 Task: Search for calendar events categorized under 'Green category'.
Action: Mouse moved to (10, 51)
Screenshot: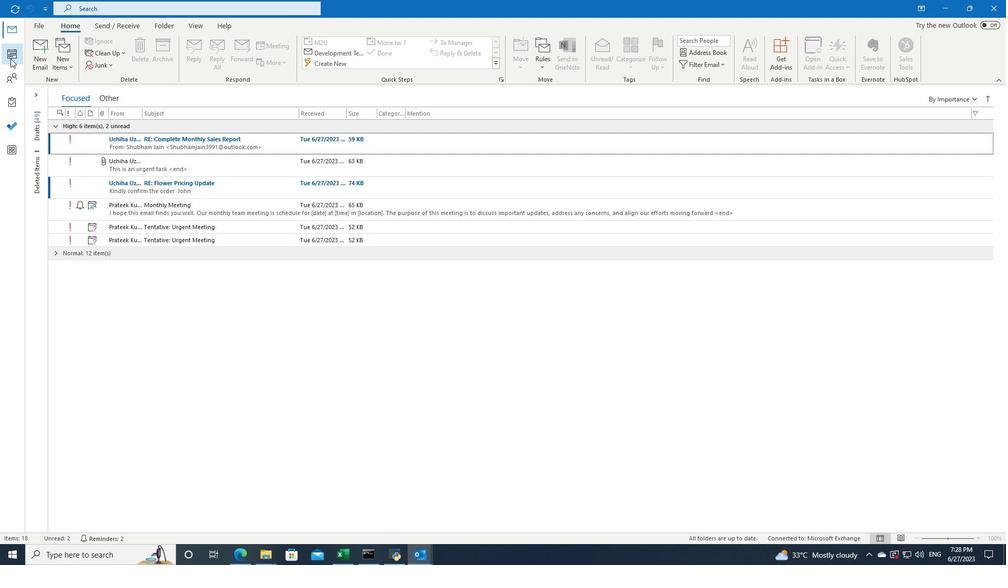 
Action: Mouse pressed left at (10, 51)
Screenshot: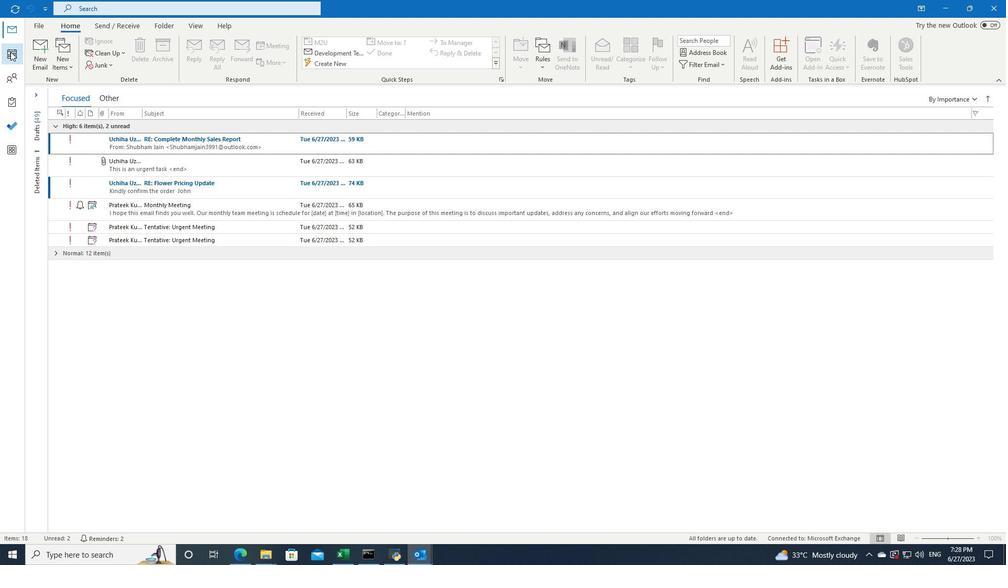 
Action: Mouse moved to (280, 7)
Screenshot: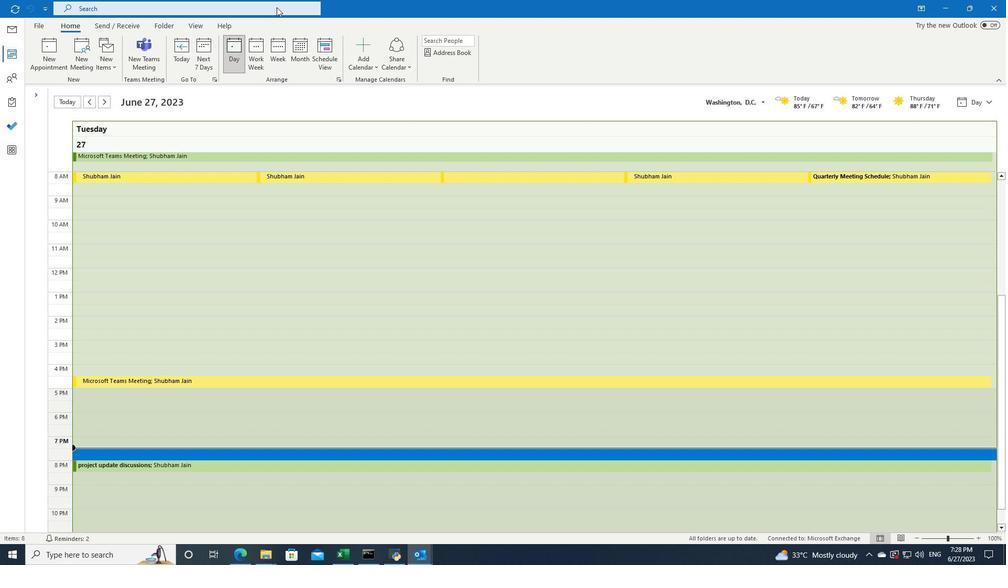 
Action: Mouse pressed left at (280, 7)
Screenshot: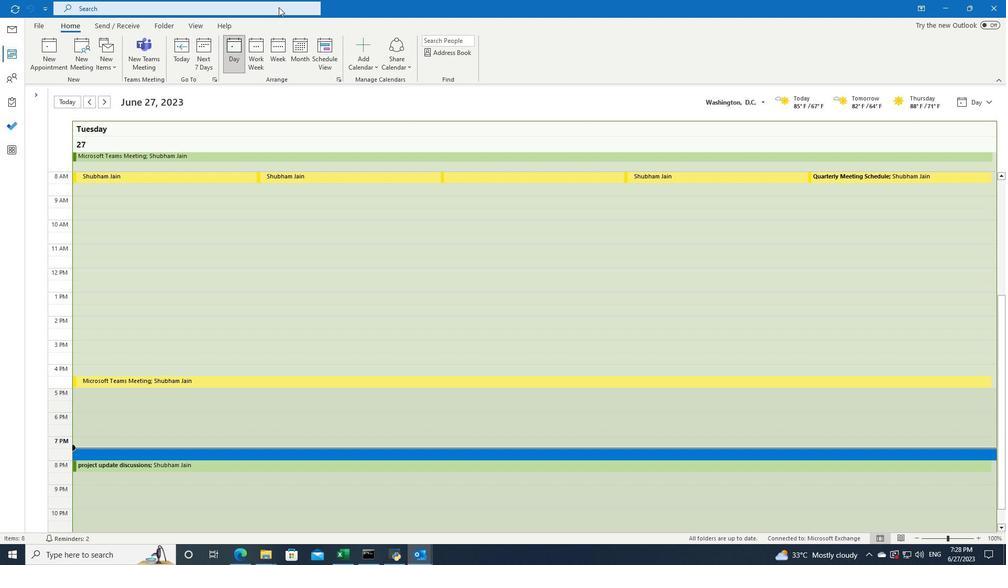 
Action: Mouse moved to (355, 8)
Screenshot: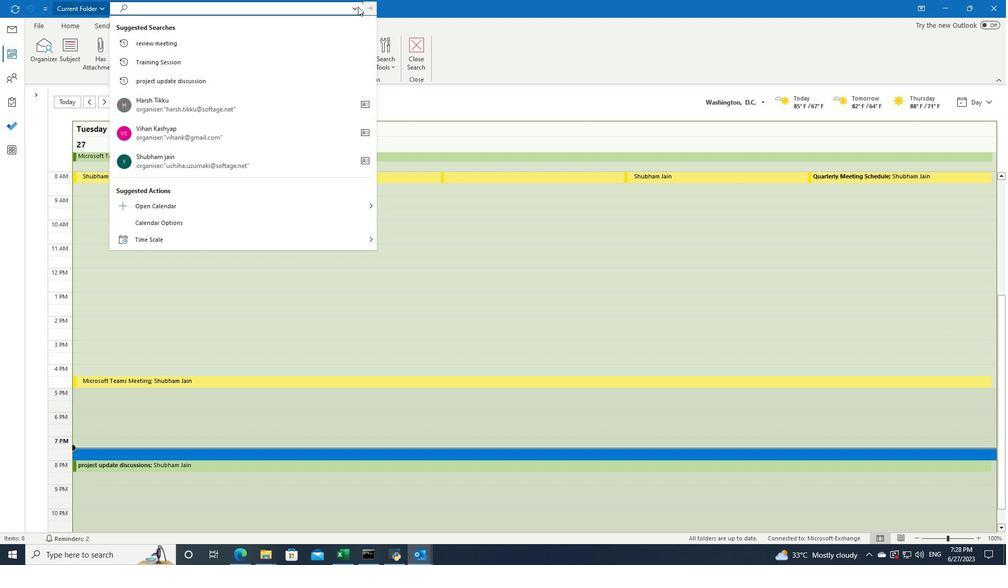 
Action: Mouse pressed left at (355, 8)
Screenshot: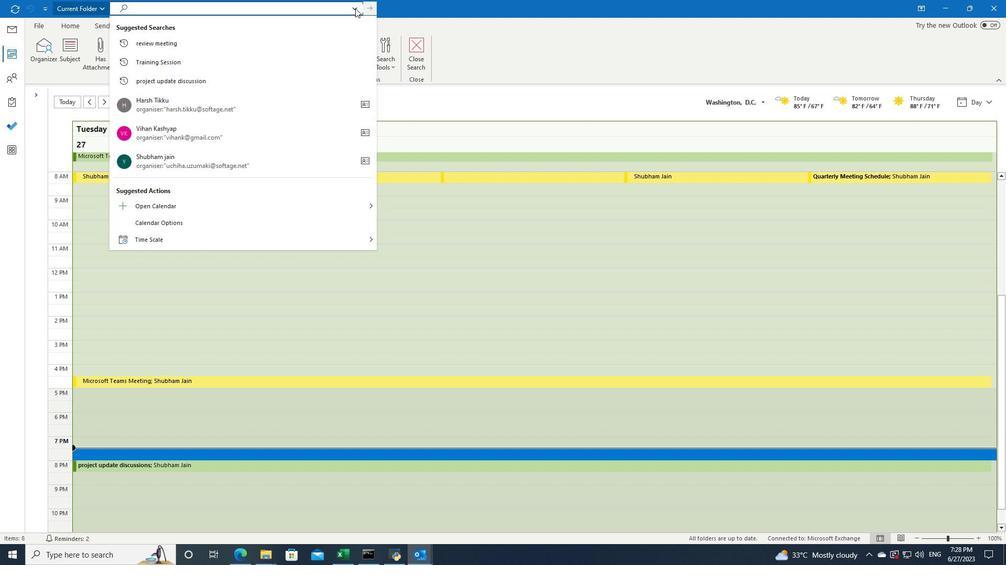 
Action: Mouse moved to (360, 71)
Screenshot: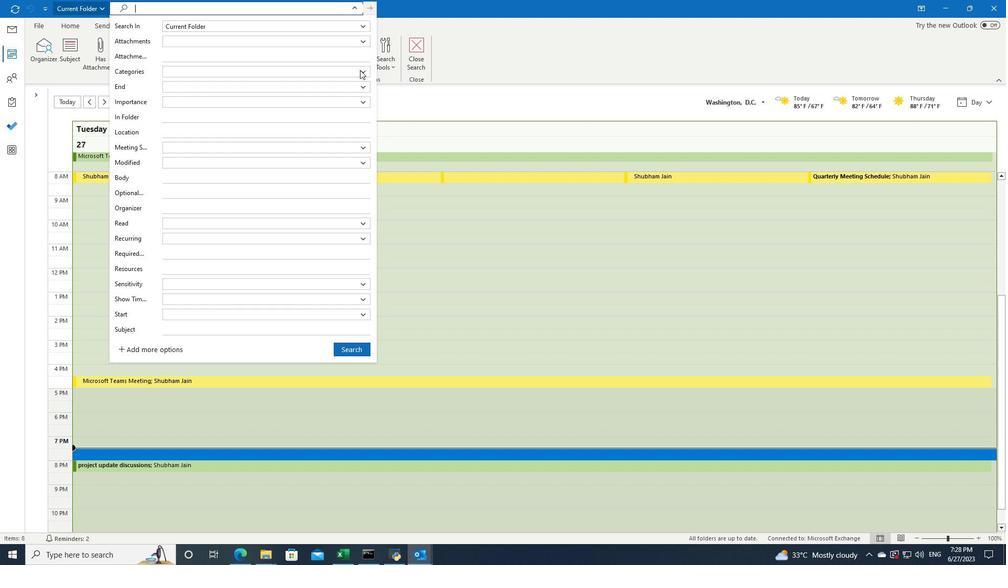 
Action: Mouse pressed left at (360, 71)
Screenshot: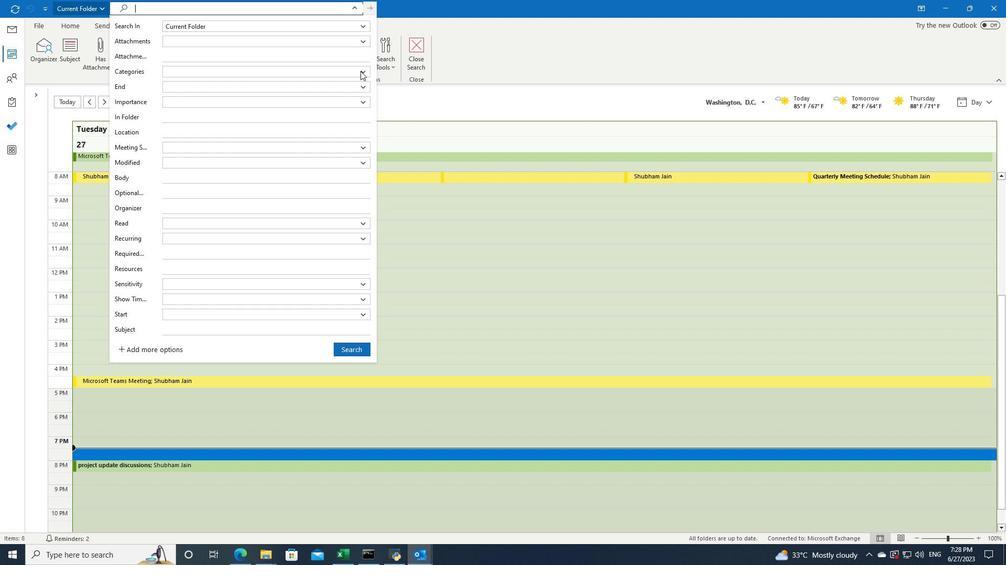 
Action: Mouse moved to (225, 134)
Screenshot: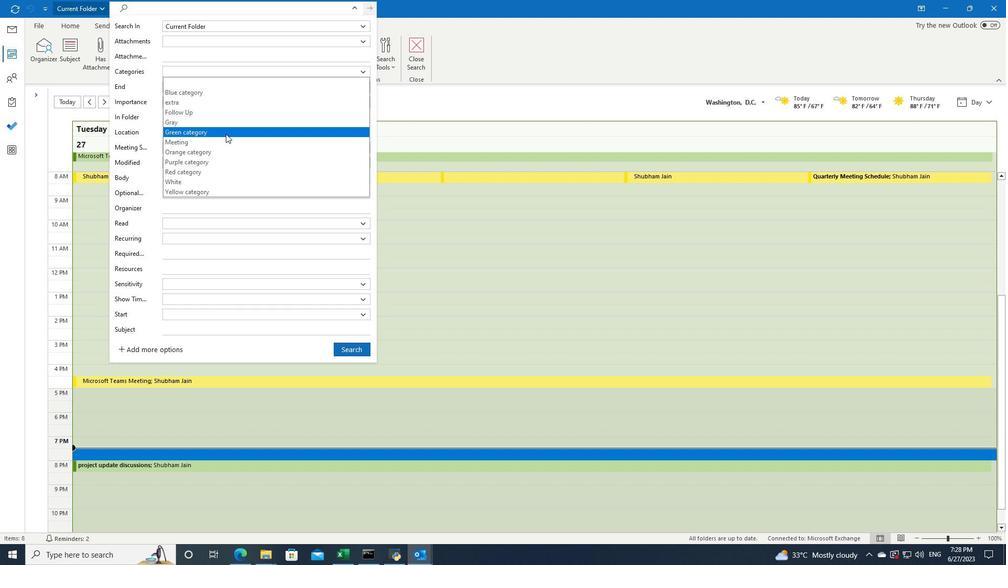 
Action: Mouse pressed left at (225, 134)
Screenshot: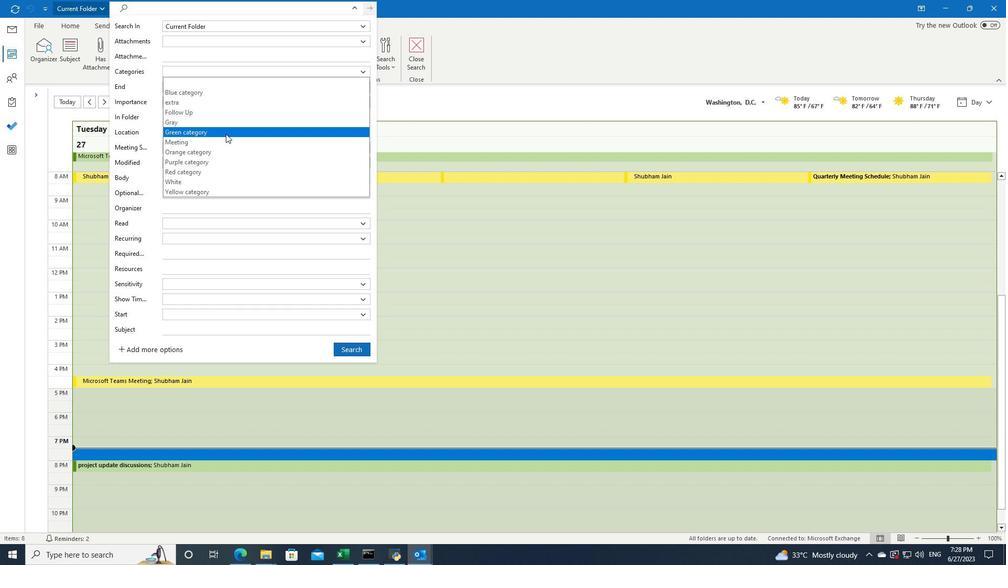 
Action: Mouse moved to (345, 352)
Screenshot: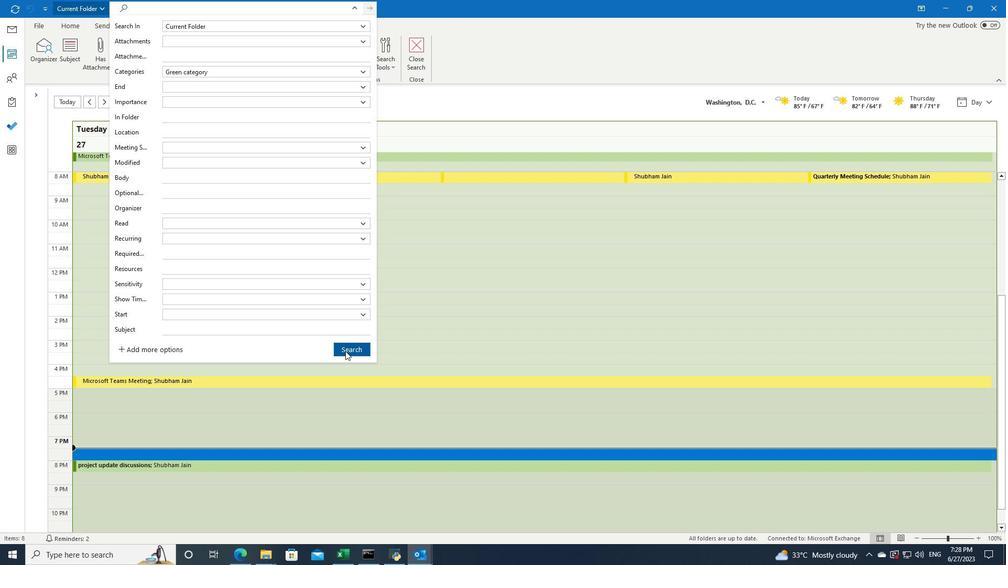 
Action: Mouse pressed left at (345, 352)
Screenshot: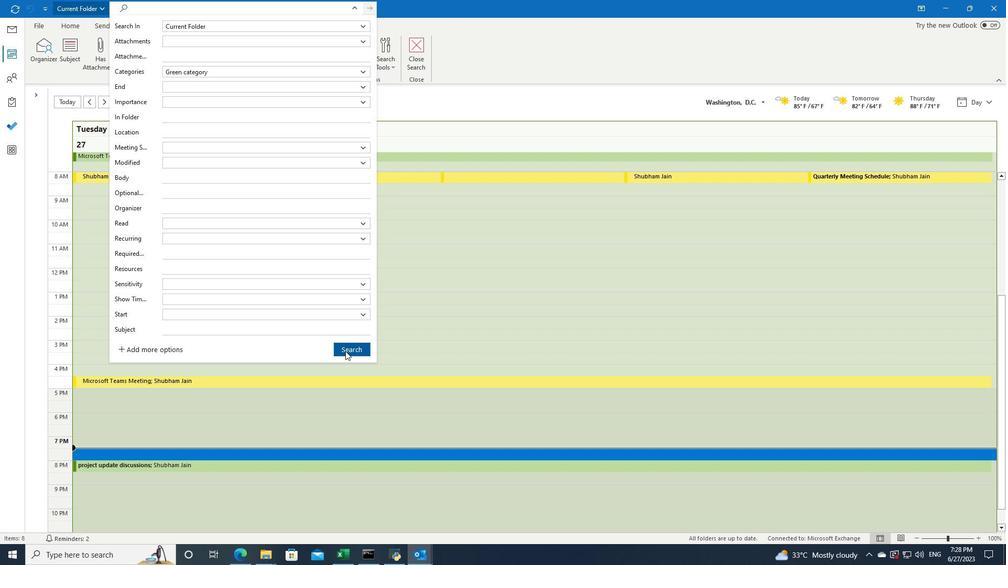 
